 Task: Toggle the auto navigat next confilict .
Action: Mouse moved to (25, 535)
Screenshot: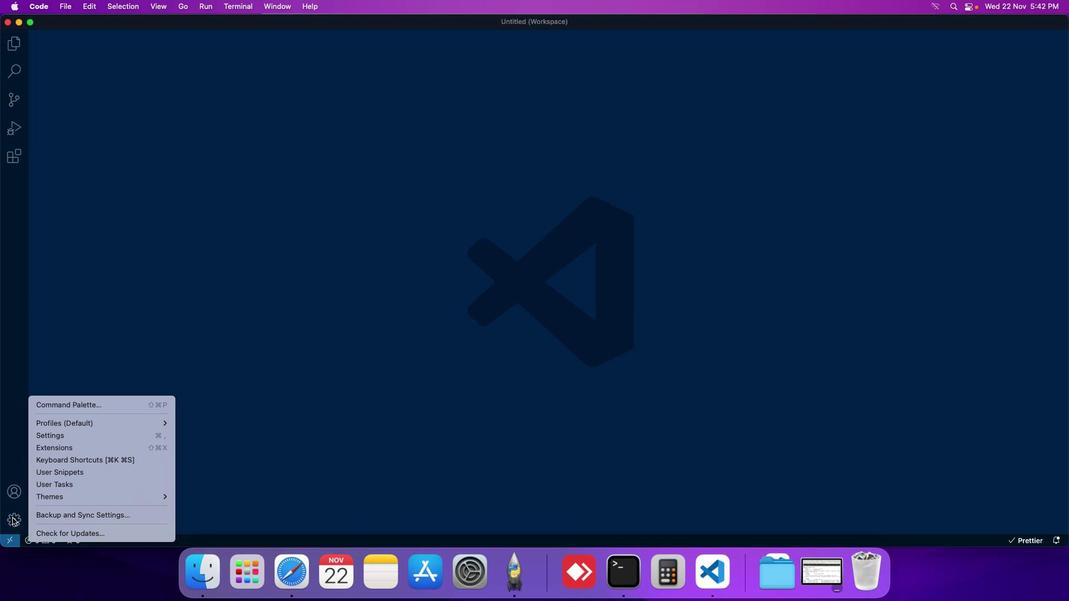 
Action: Mouse pressed left at (25, 535)
Screenshot: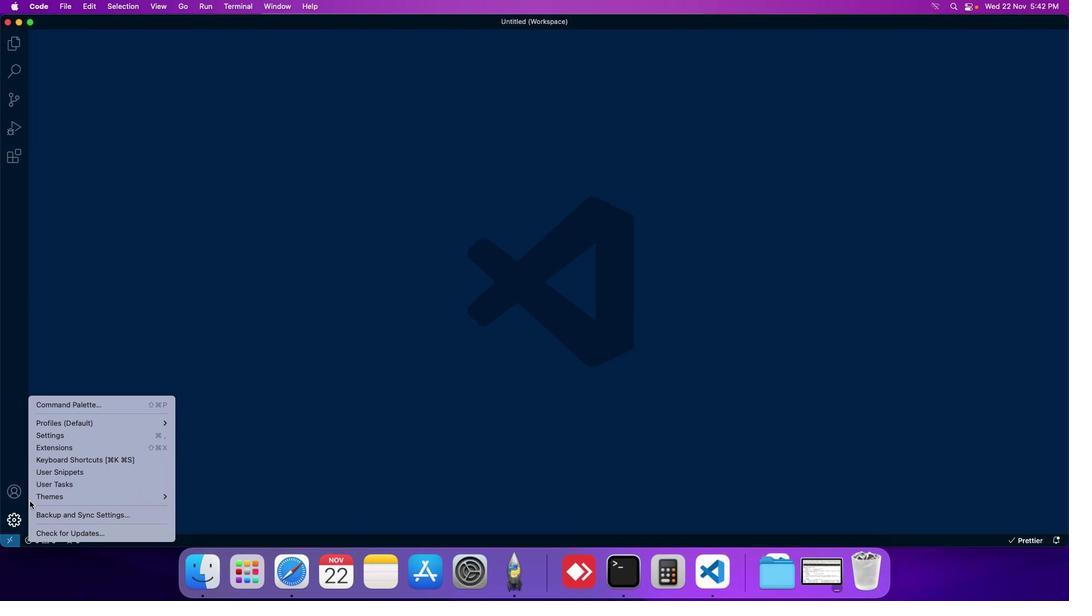 
Action: Mouse moved to (80, 447)
Screenshot: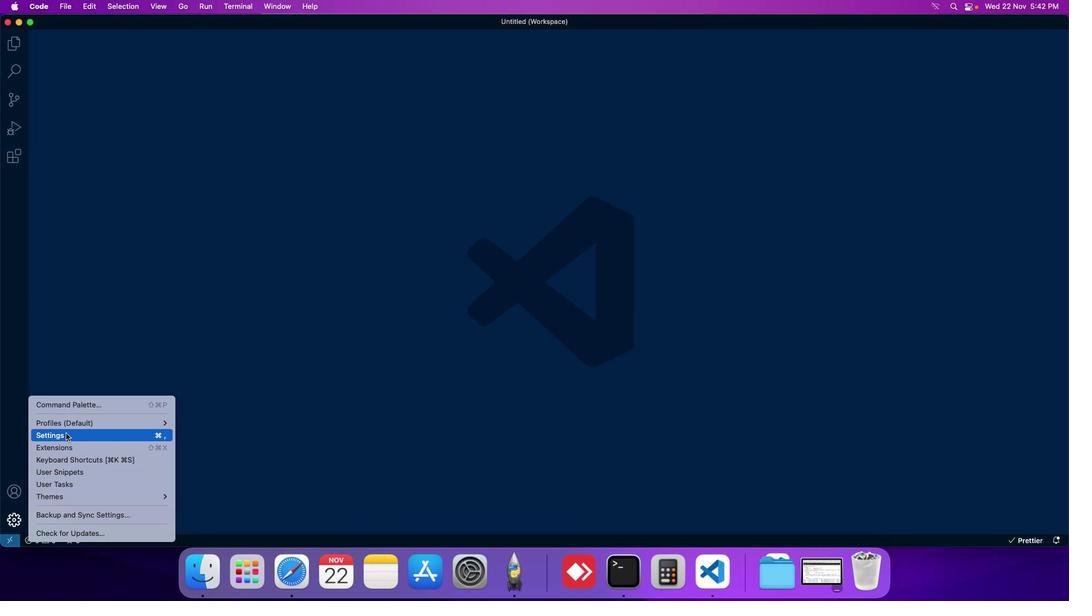 
Action: Mouse pressed left at (80, 447)
Screenshot: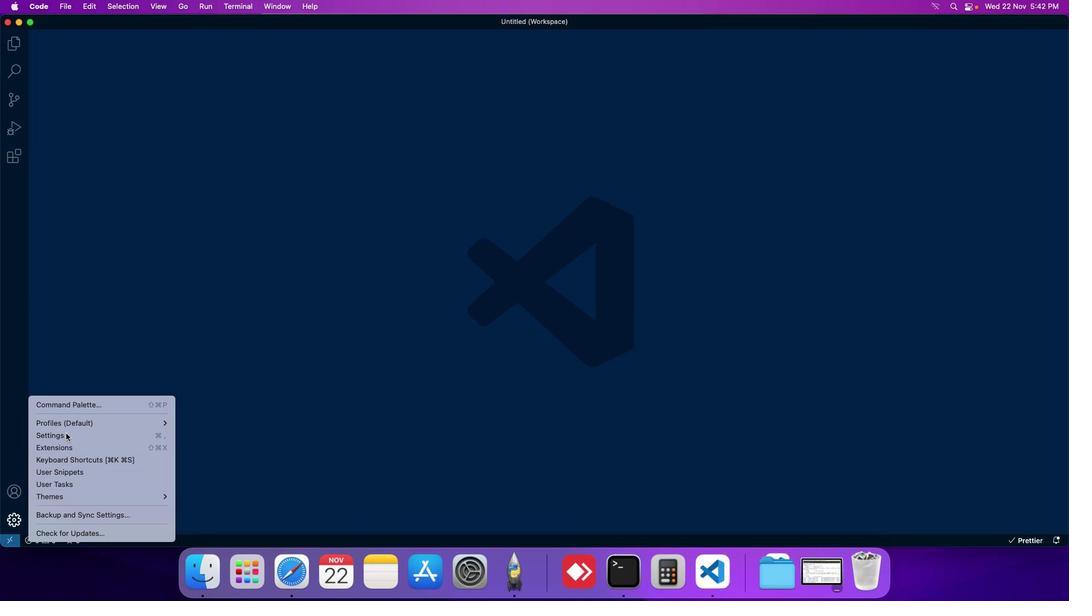 
Action: Mouse moved to (265, 109)
Screenshot: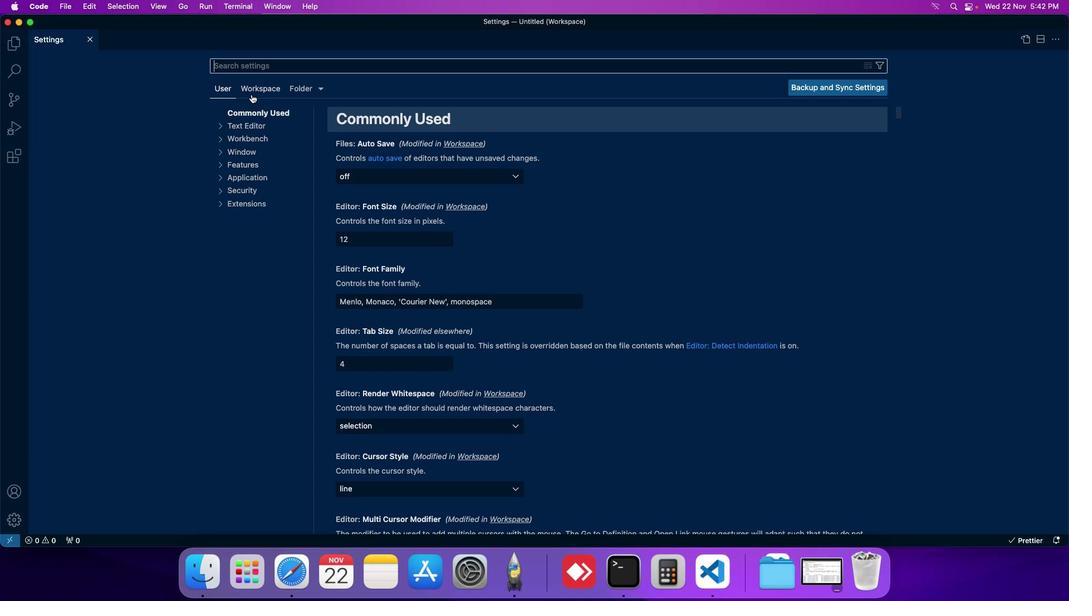 
Action: Mouse pressed left at (265, 109)
Screenshot: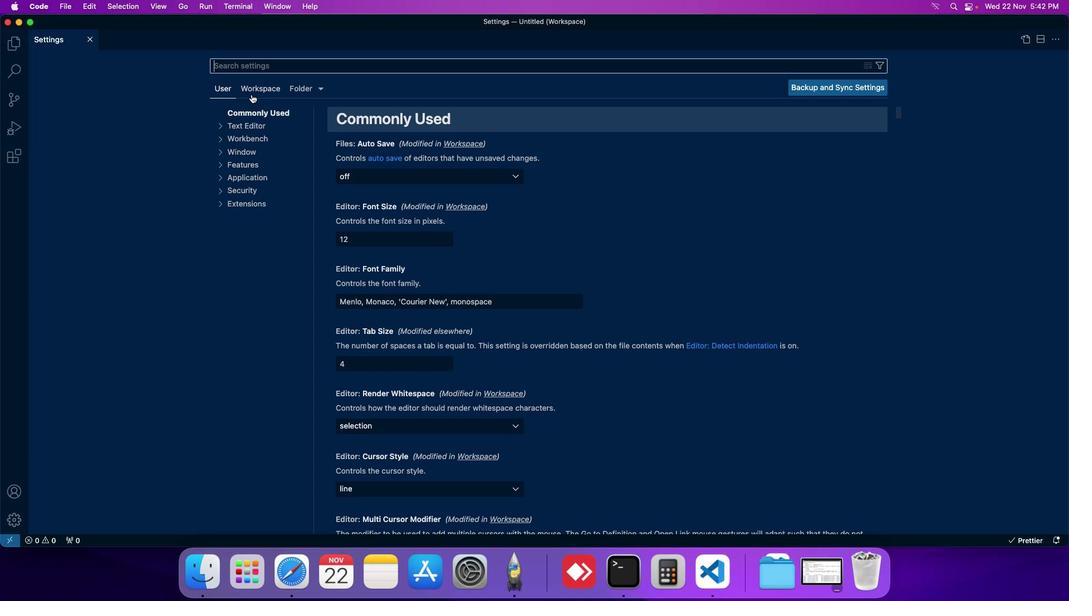 
Action: Mouse moved to (250, 203)
Screenshot: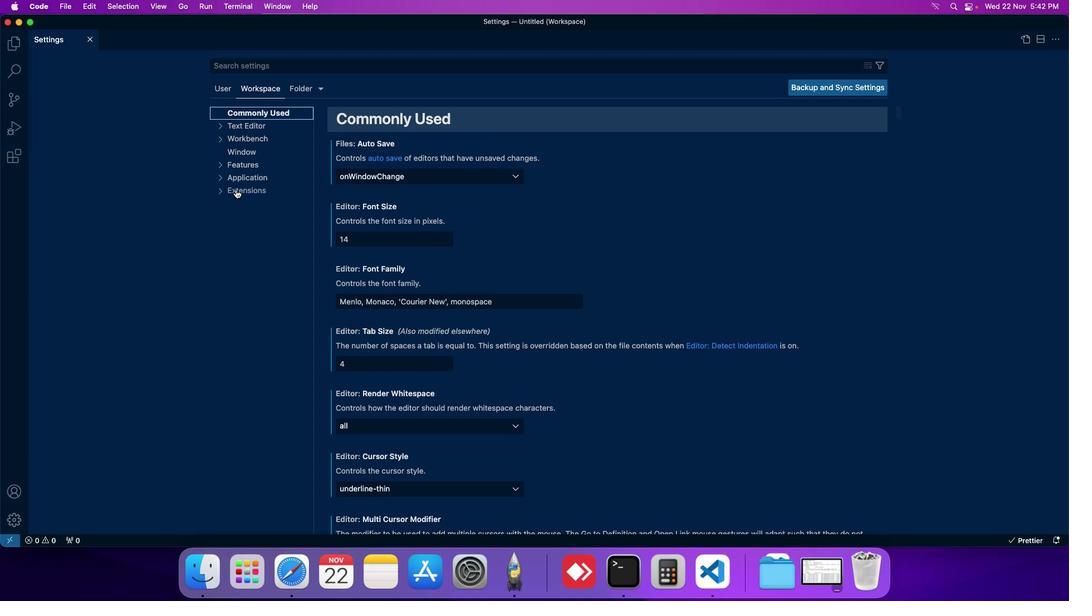 
Action: Mouse pressed left at (250, 203)
Screenshot: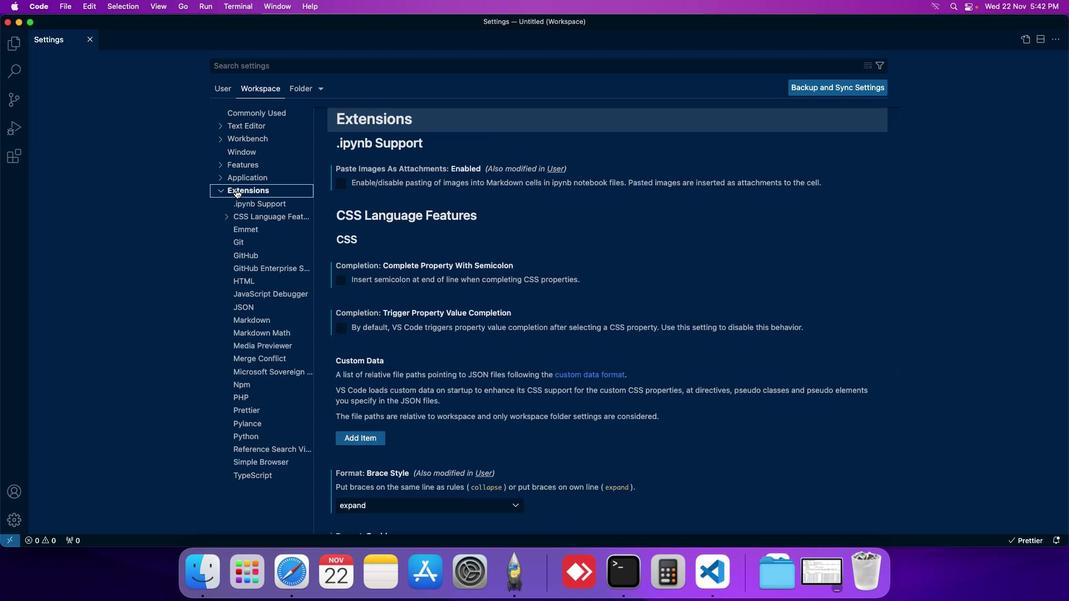 
Action: Mouse moved to (291, 372)
Screenshot: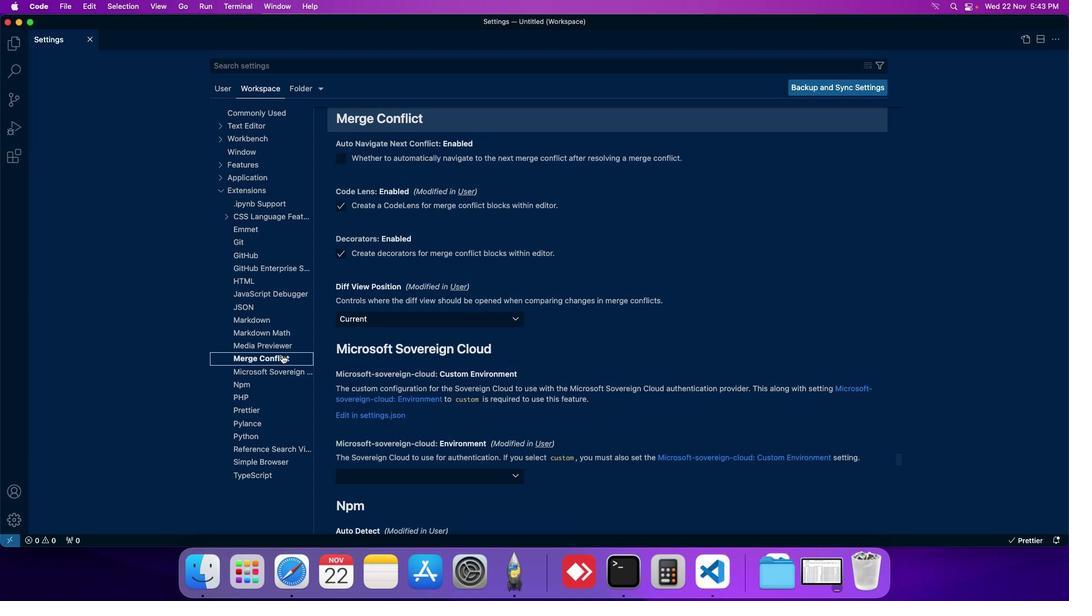 
Action: Mouse pressed left at (291, 372)
Screenshot: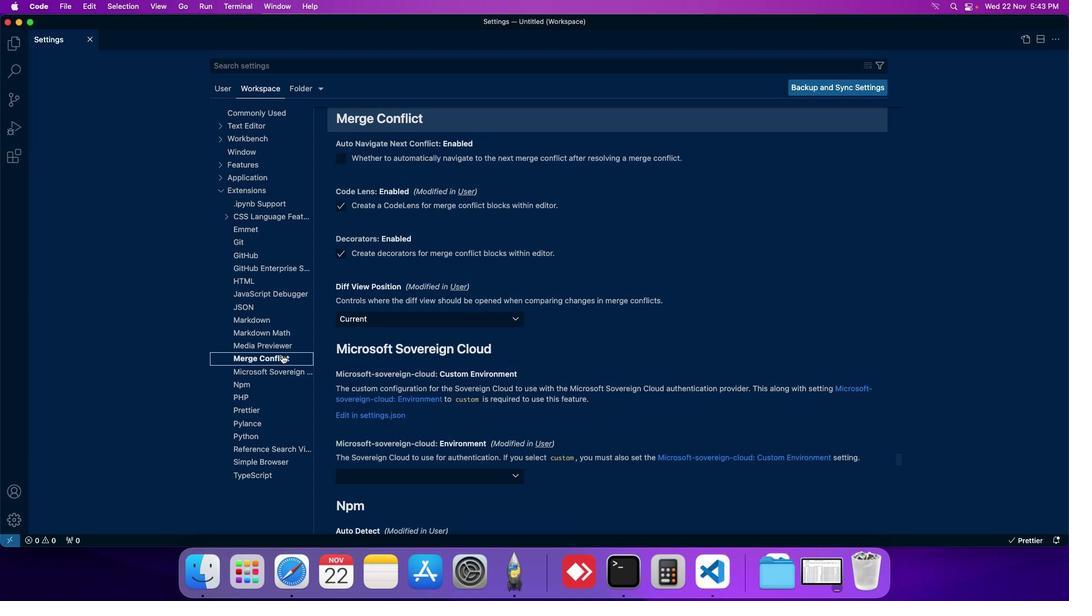 
Action: Mouse moved to (358, 178)
Screenshot: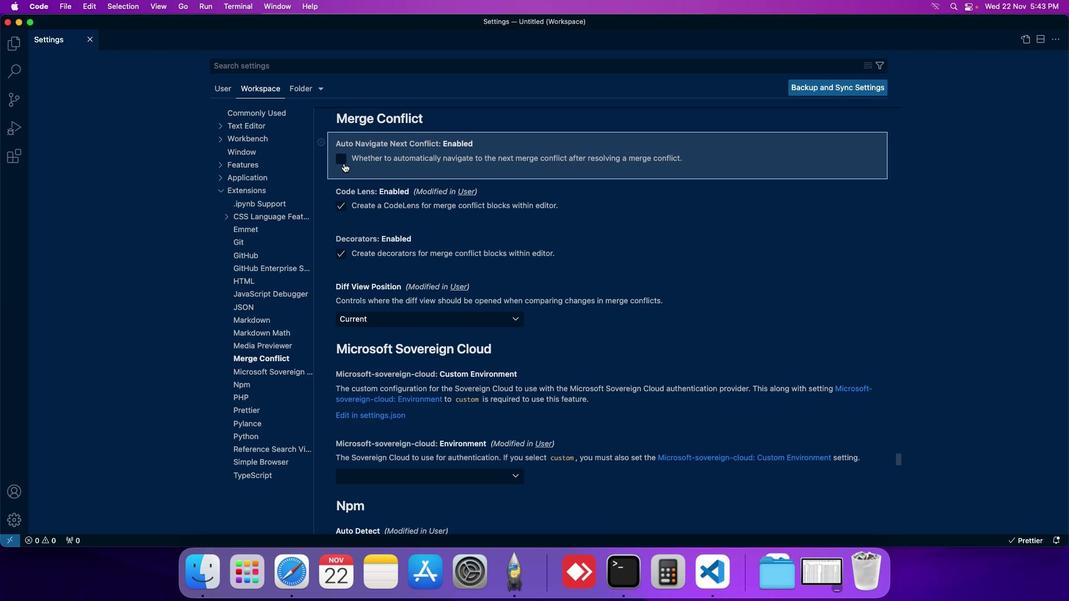 
Action: Mouse pressed left at (358, 178)
Screenshot: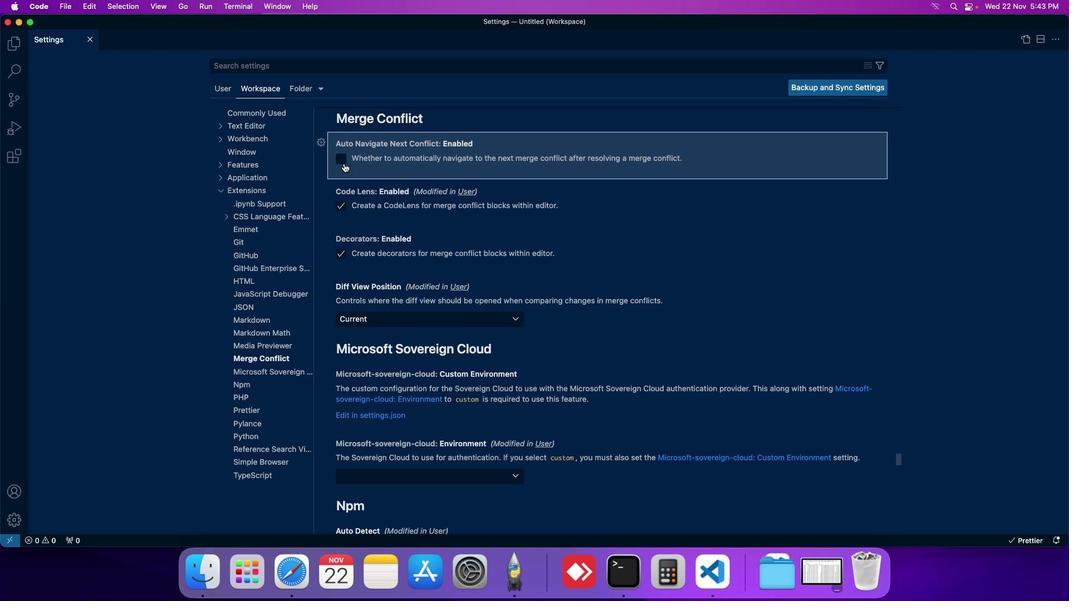 
